 Task: Add Only What You Need Vanilla Pro Elite 35g Plant Protein Drink to the cart.
Action: Mouse pressed left at (16, 117)
Screenshot: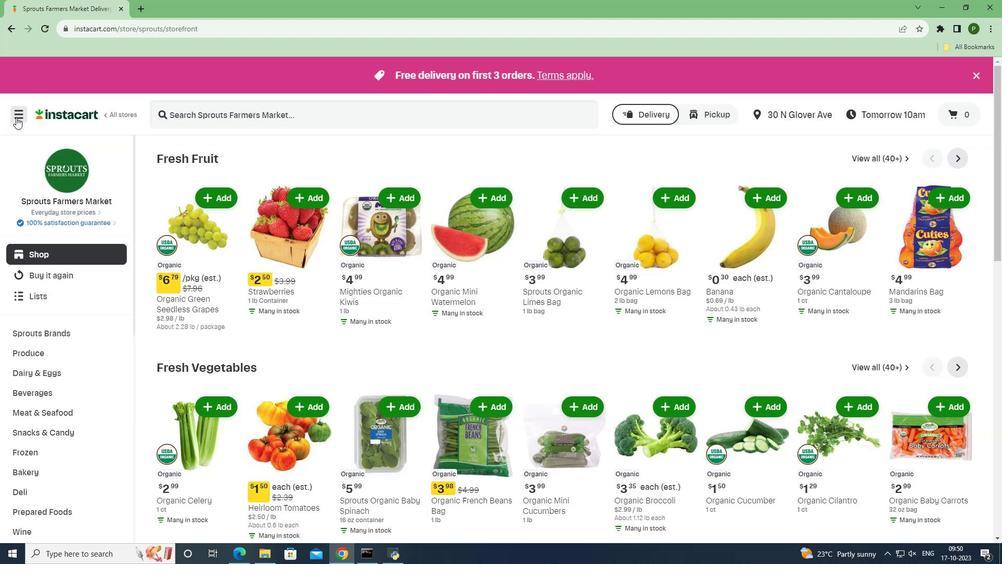 
Action: Mouse moved to (40, 280)
Screenshot: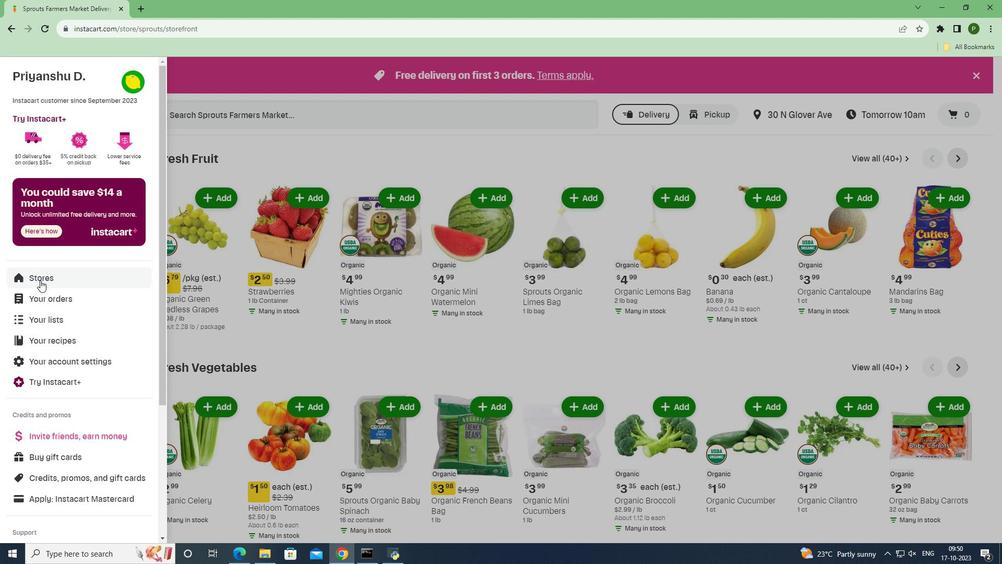 
Action: Mouse pressed left at (40, 280)
Screenshot: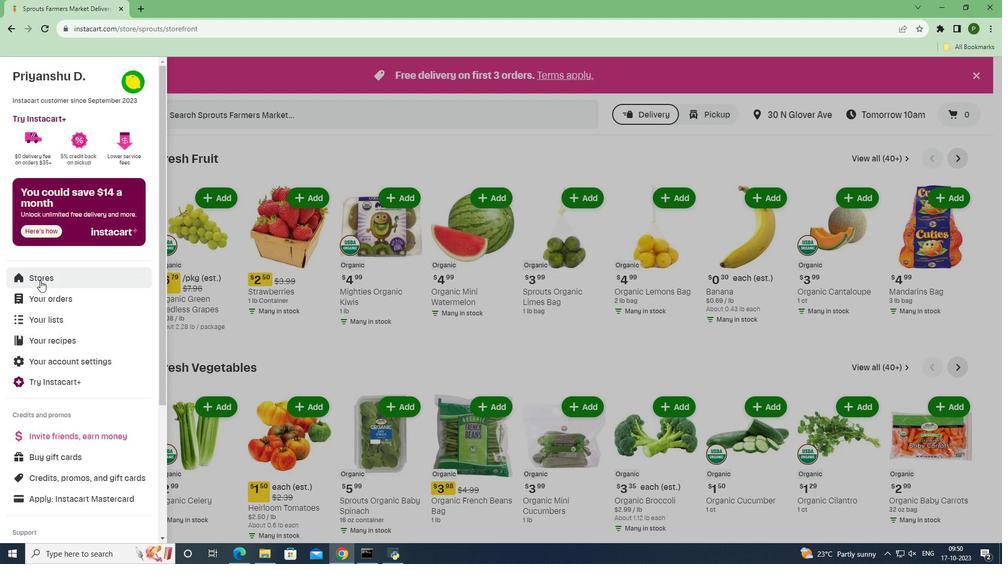
Action: Mouse moved to (239, 123)
Screenshot: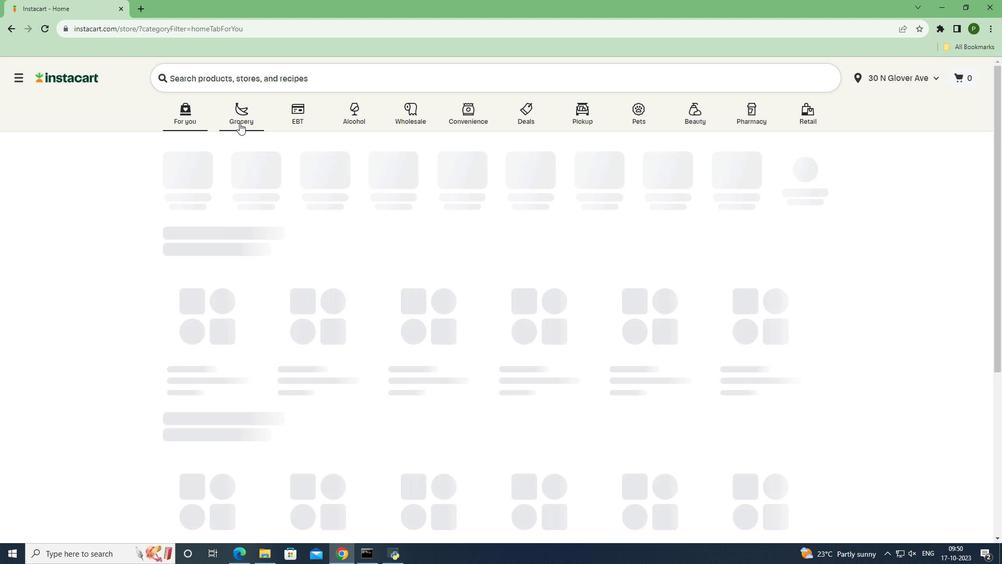 
Action: Mouse pressed left at (239, 123)
Screenshot: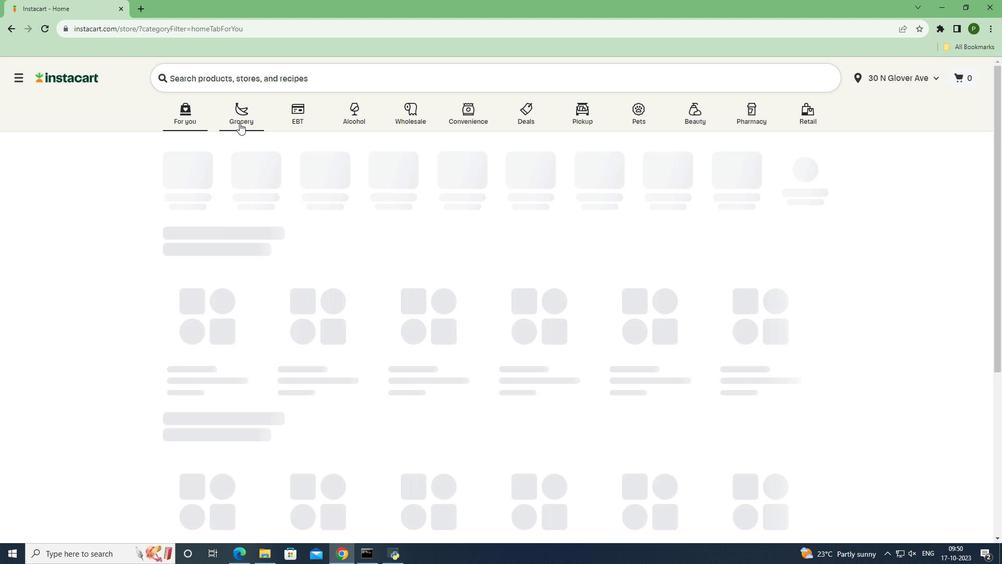 
Action: Mouse moved to (652, 247)
Screenshot: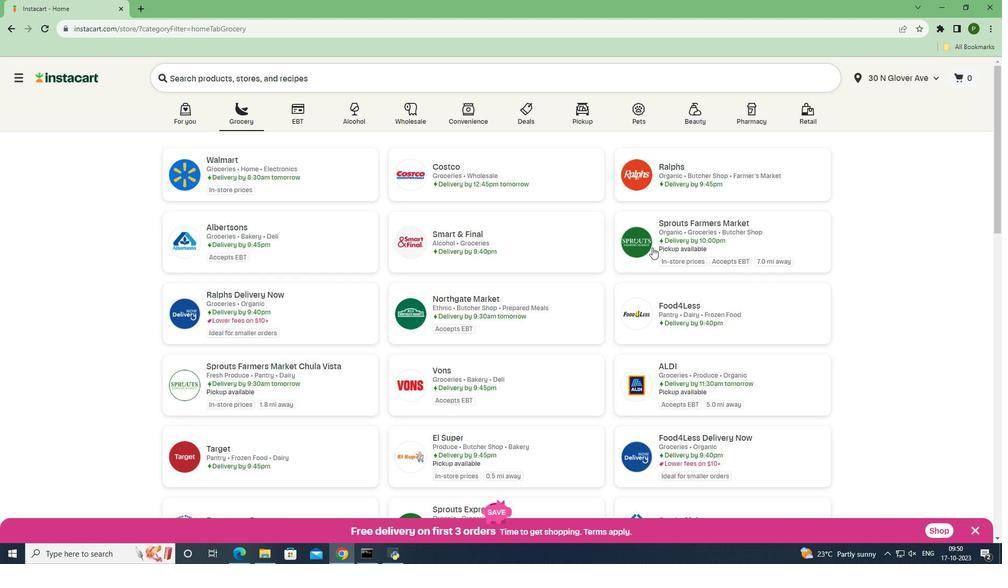 
Action: Mouse pressed left at (652, 247)
Screenshot: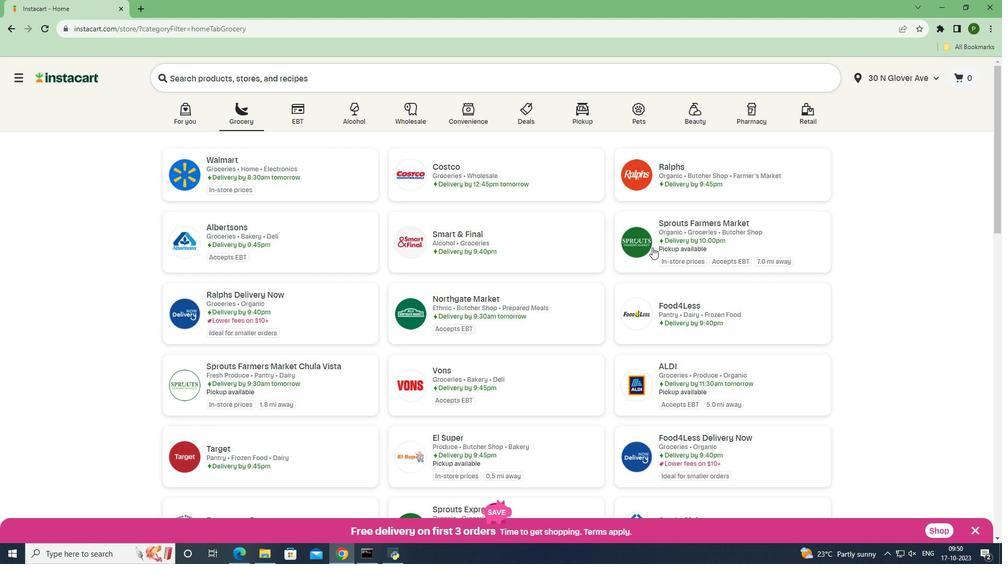 
Action: Mouse moved to (41, 390)
Screenshot: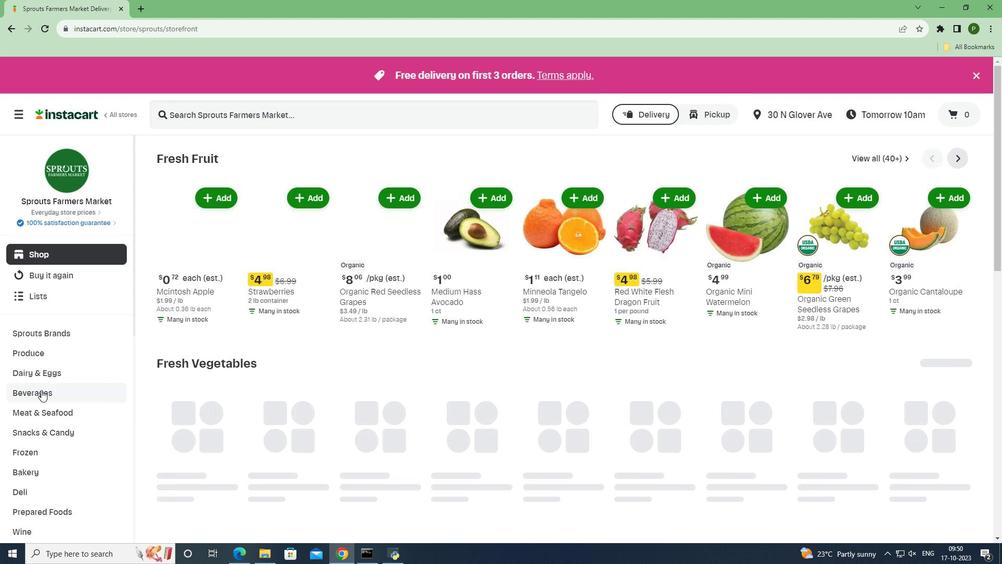 
Action: Mouse pressed left at (41, 390)
Screenshot: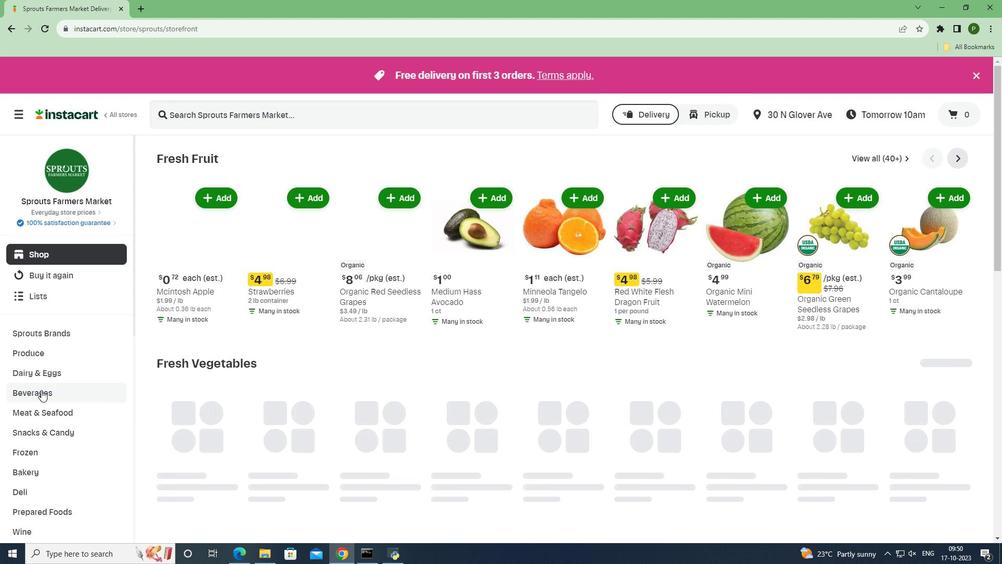 
Action: Mouse moved to (971, 178)
Screenshot: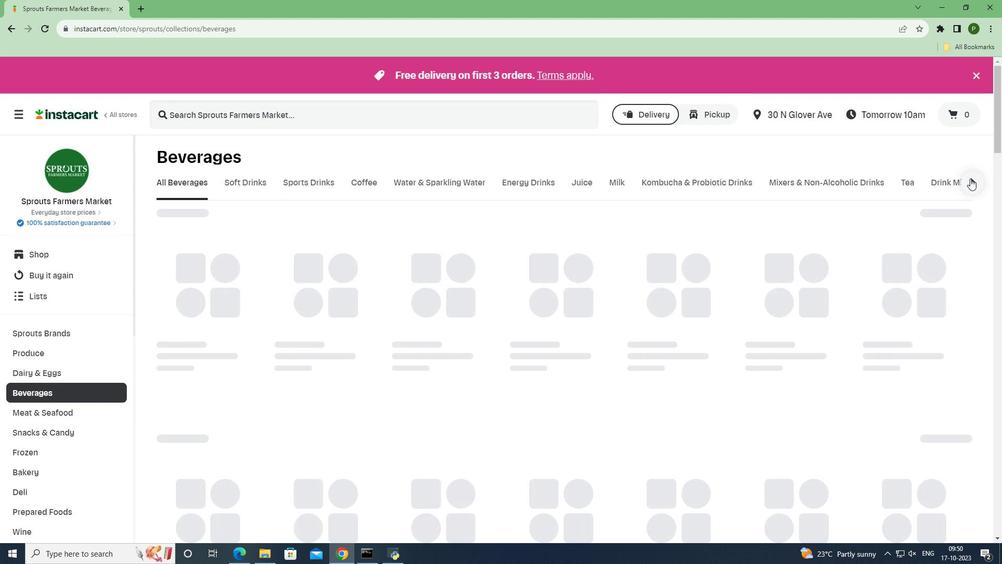 
Action: Mouse pressed left at (971, 178)
Screenshot: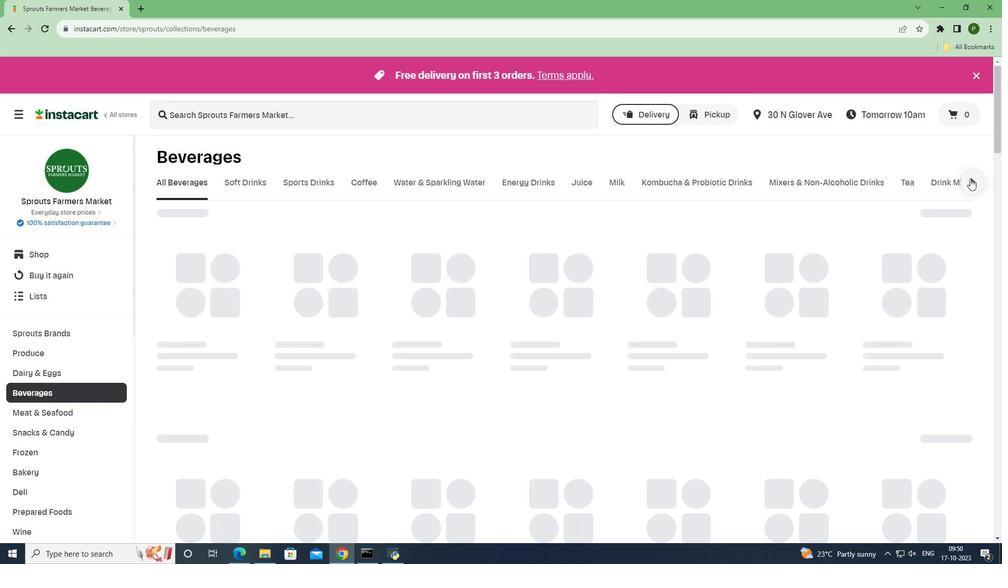 
Action: Mouse moved to (943, 180)
Screenshot: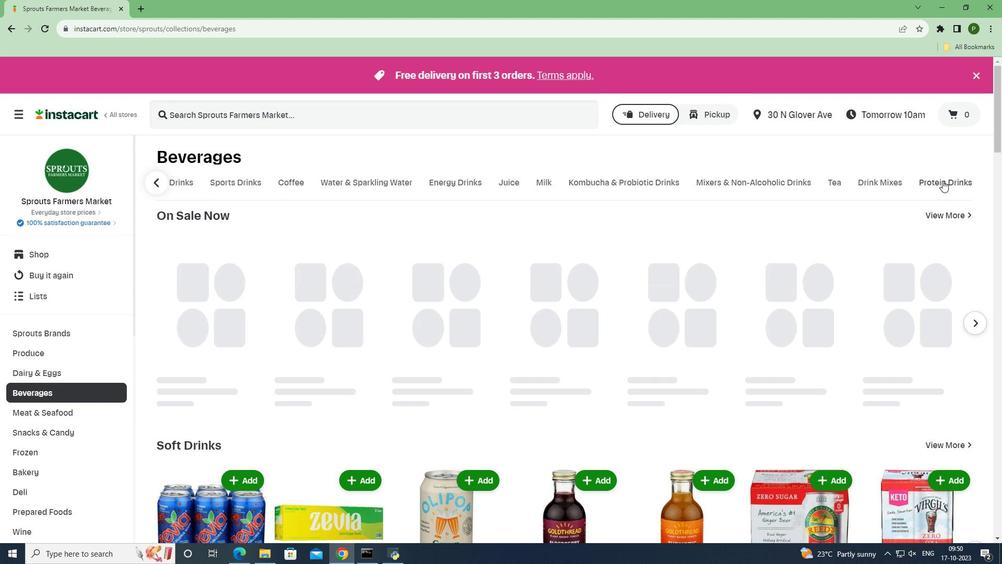 
Action: Mouse pressed left at (943, 180)
Screenshot: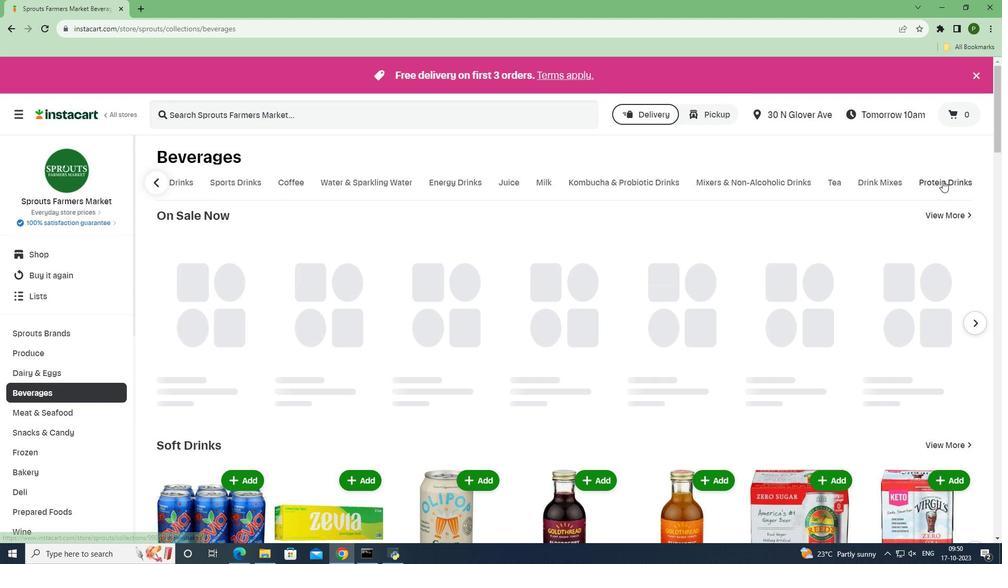 
Action: Mouse moved to (509, 112)
Screenshot: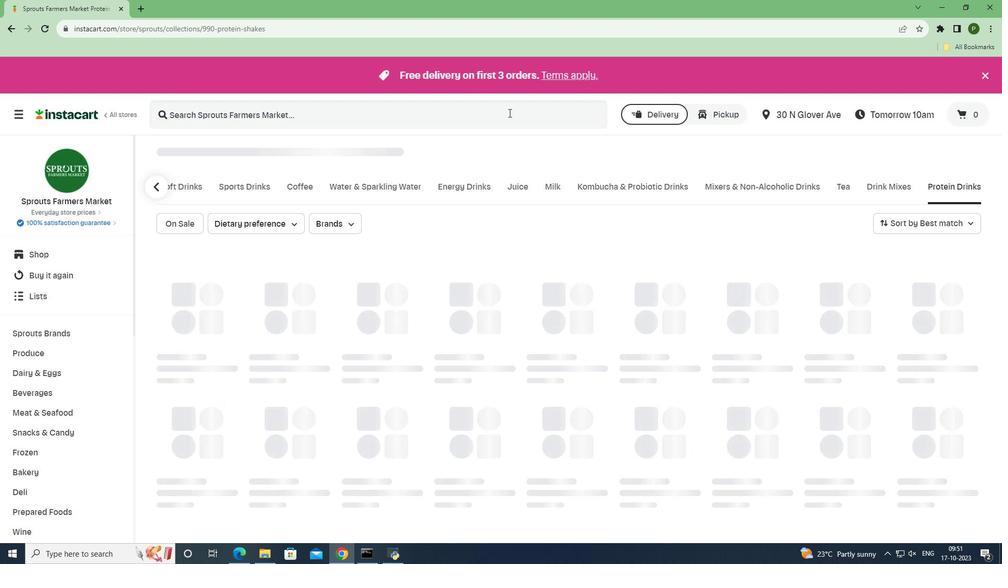 
Action: Mouse pressed left at (509, 112)
Screenshot: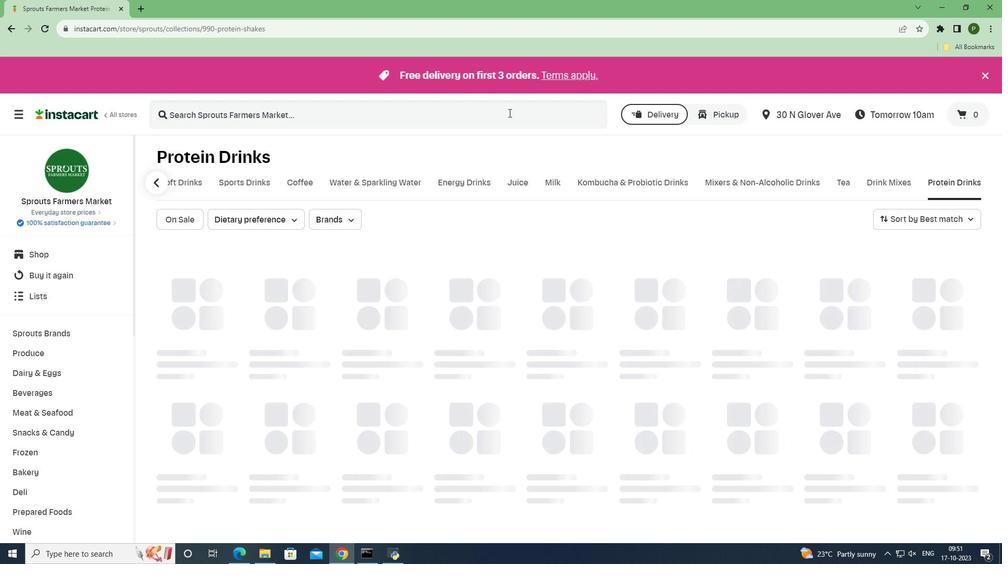 
Action: Key pressed o<Key.caps_lock>NLY<Key.space><Key.caps_lock>
Screenshot: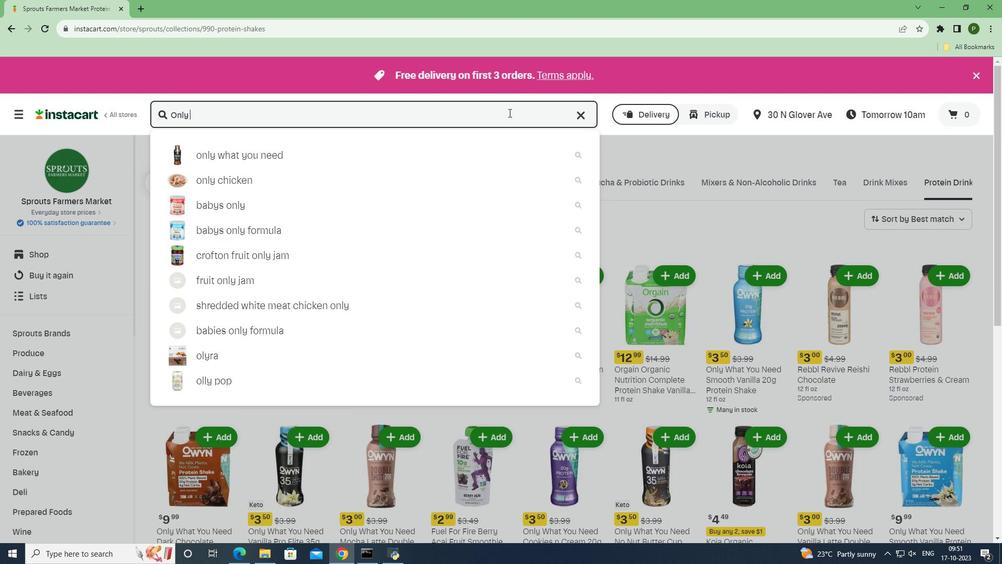 
Action: Mouse moved to (508, 112)
Screenshot: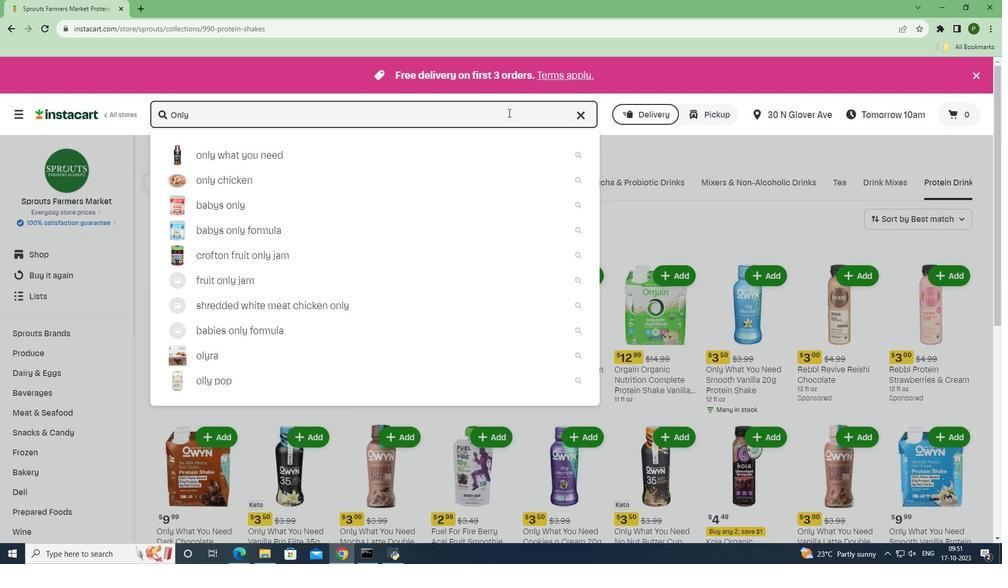 
Action: Key pressed w<Key.caps_lock>HAT<Key.space><Key.caps_lock>y<Key.caps_lock>OU<Key.space><Key.caps_lock>n<Key.caps_lock>EED<Key.space><Key.caps_lock>v<Key.caps_lock>ANILLA<Key.space><Key.caps_lock>p<Key.caps_lock>RO<Key.space><Key.caps_lock>e<Key.caps_lock>LITE<Key.space>35G<Key.space><Key.caps_lock>p<Key.caps_lock>LANT<Key.space><Key.caps_lock>p<Key.caps_lock>ROTEIN<Key.space><Key.caps_lock>d<Key.caps_lock>RINK<Key.space><Key.enter>
Screenshot: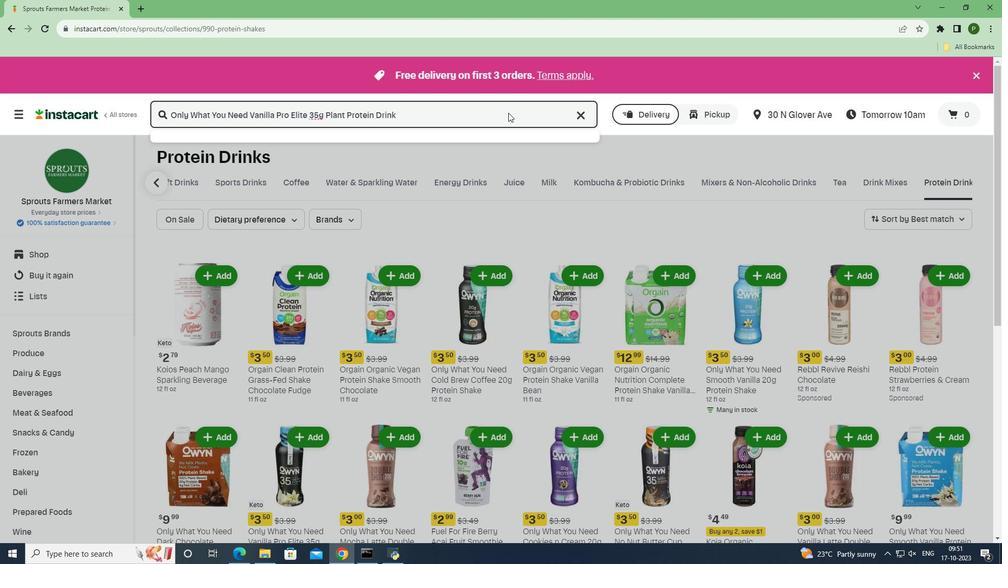 
Action: Mouse moved to (768, 197)
Screenshot: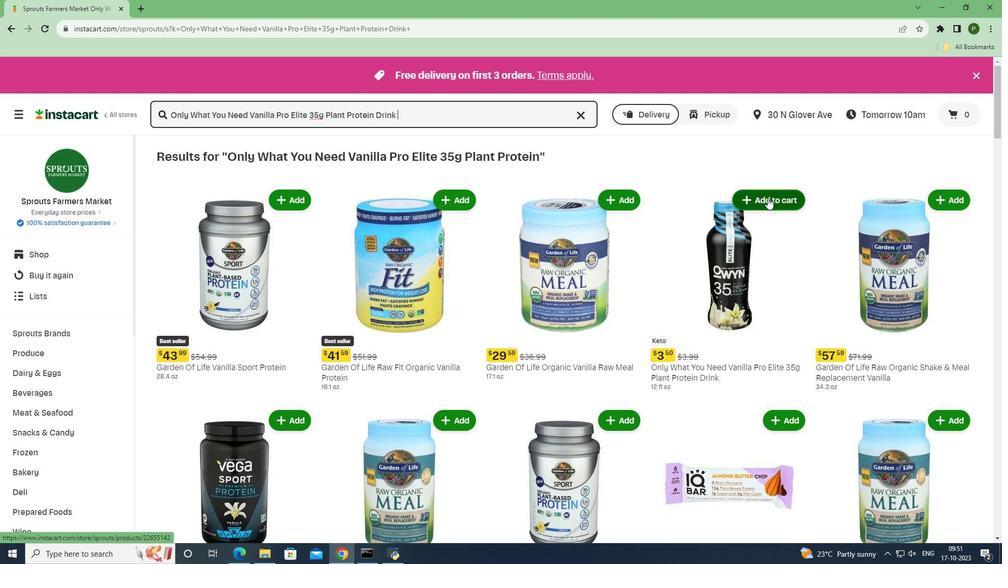
Action: Mouse pressed left at (768, 197)
Screenshot: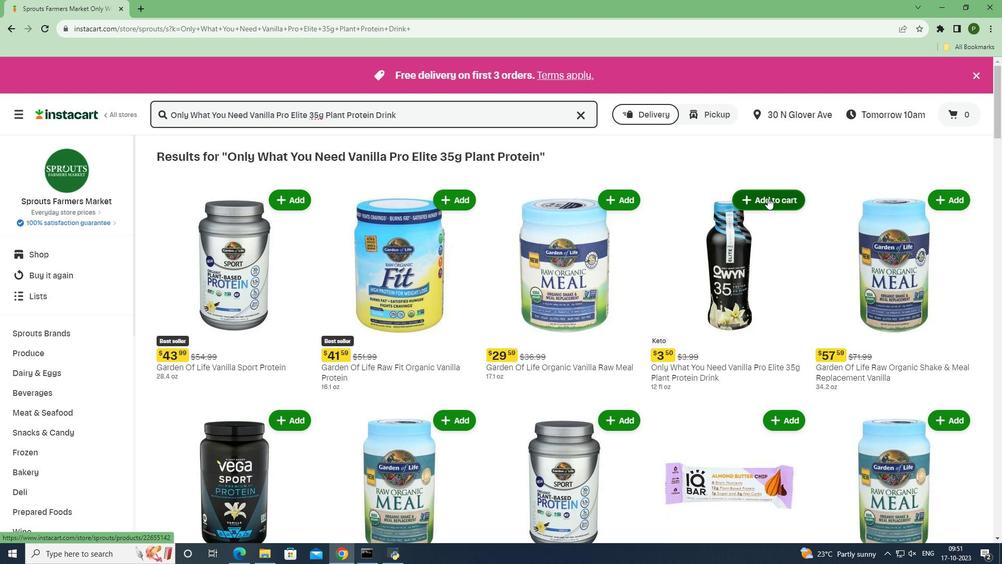 
Action: Mouse moved to (806, 275)
Screenshot: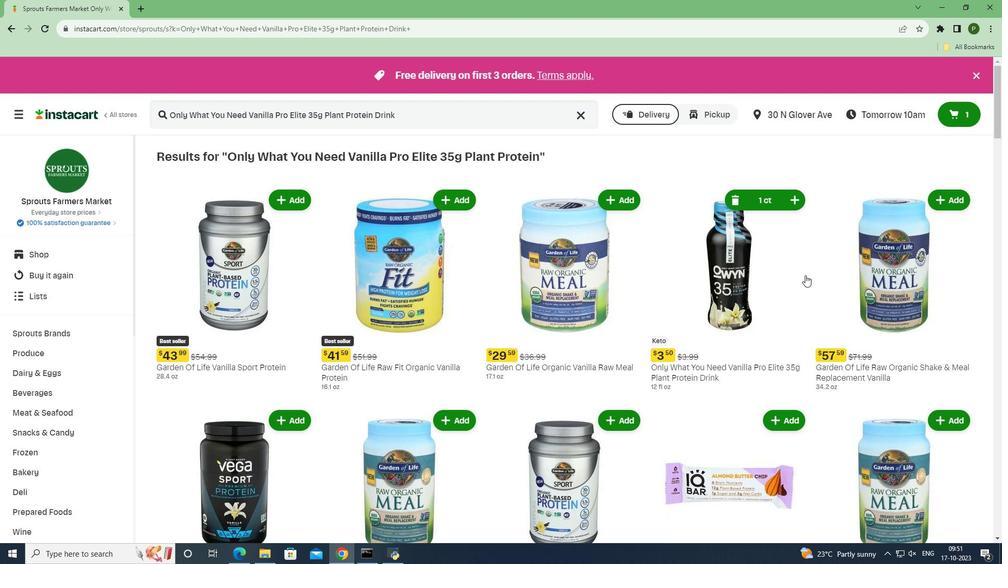 
